 Task: Paste the data validation only.
Action: Mouse pressed left at (390, 446)
Screenshot: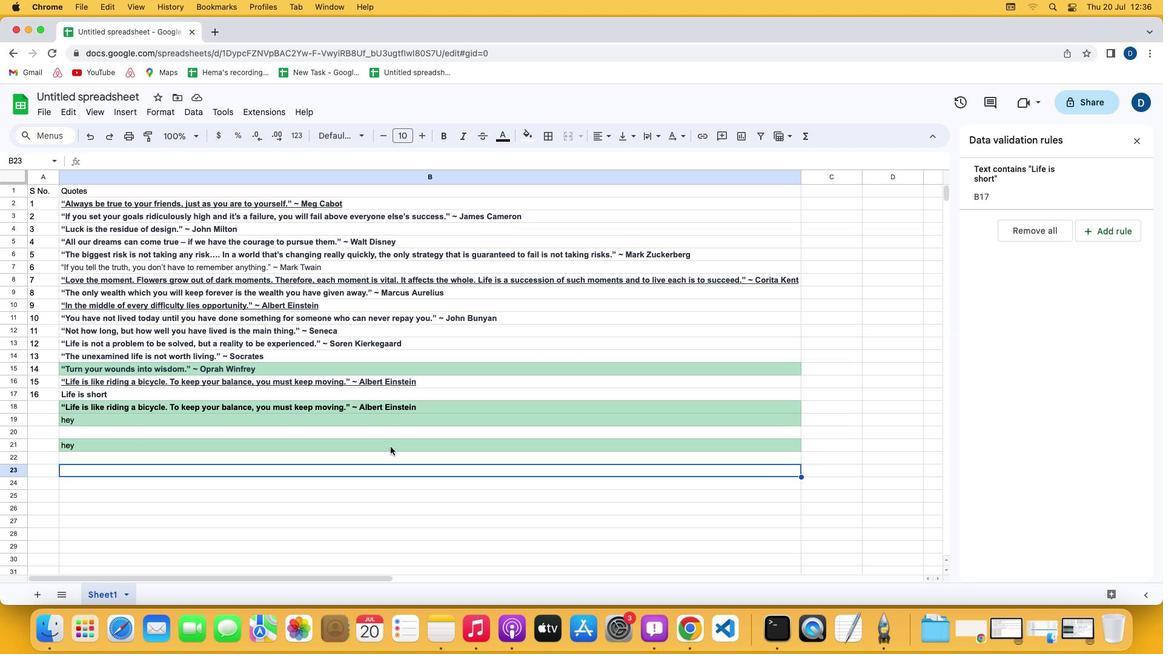 
Action: Mouse pressed left at (390, 446)
Screenshot: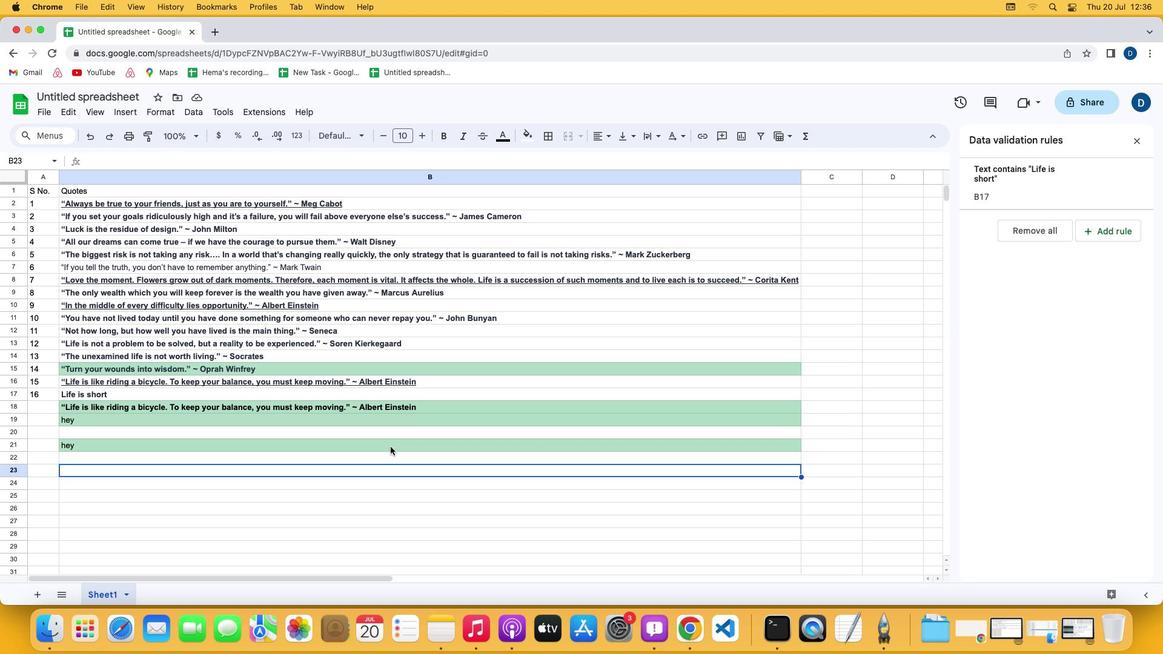 
Action: Mouse moved to (75, 107)
Screenshot: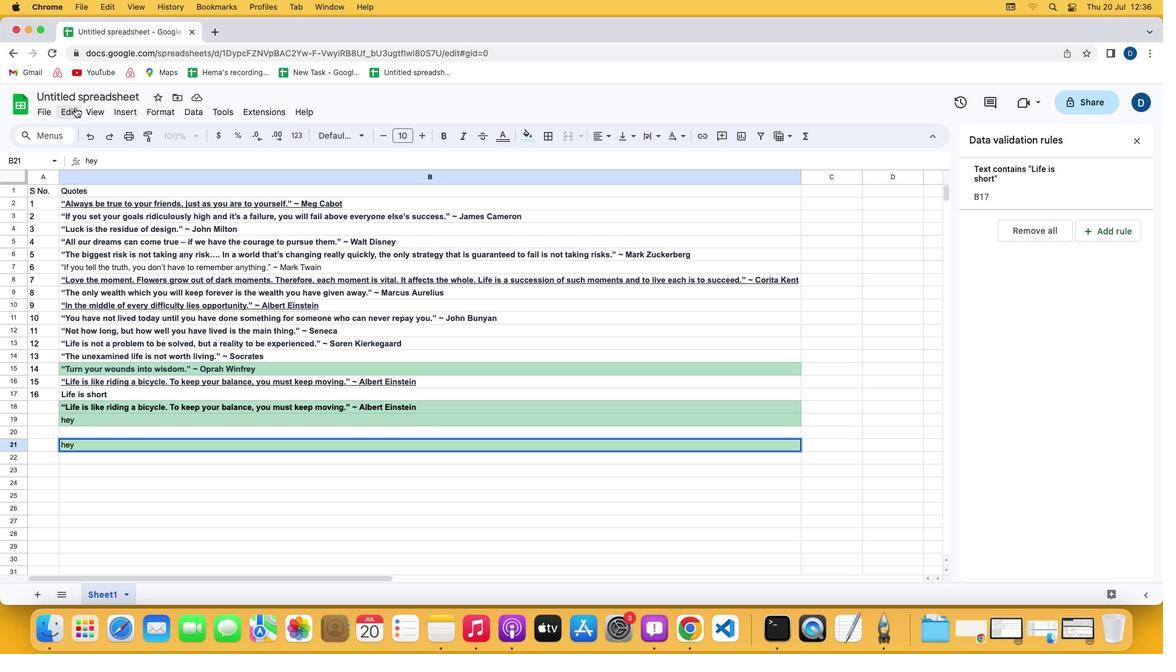 
Action: Mouse pressed left at (75, 107)
Screenshot: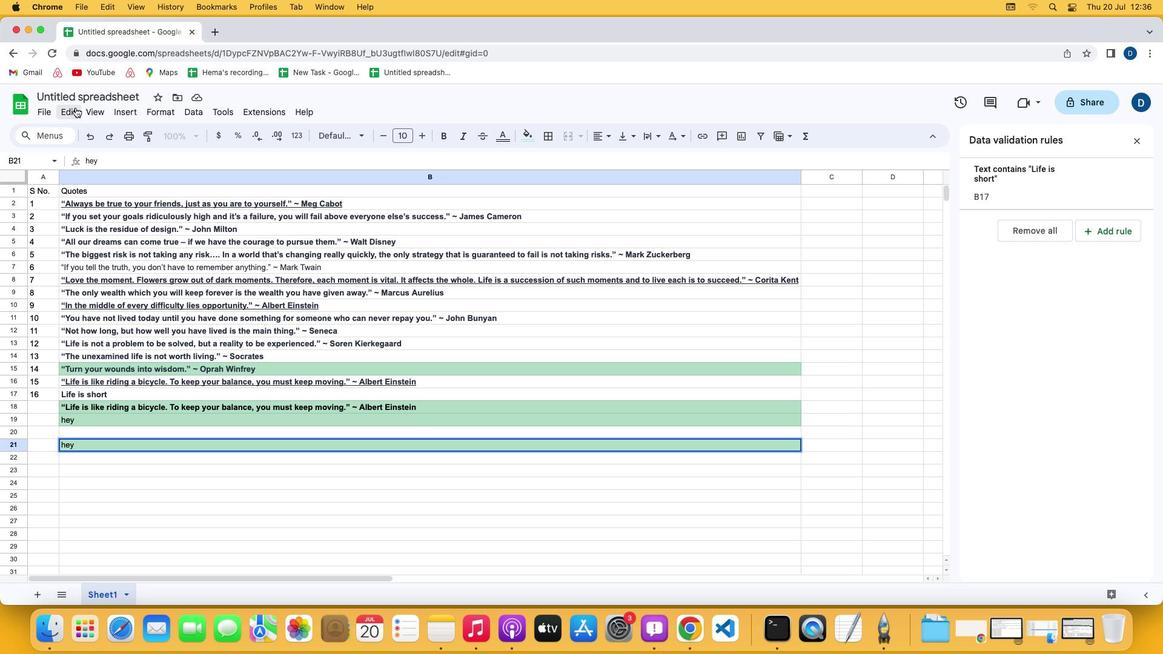 
Action: Mouse moved to (315, 319)
Screenshot: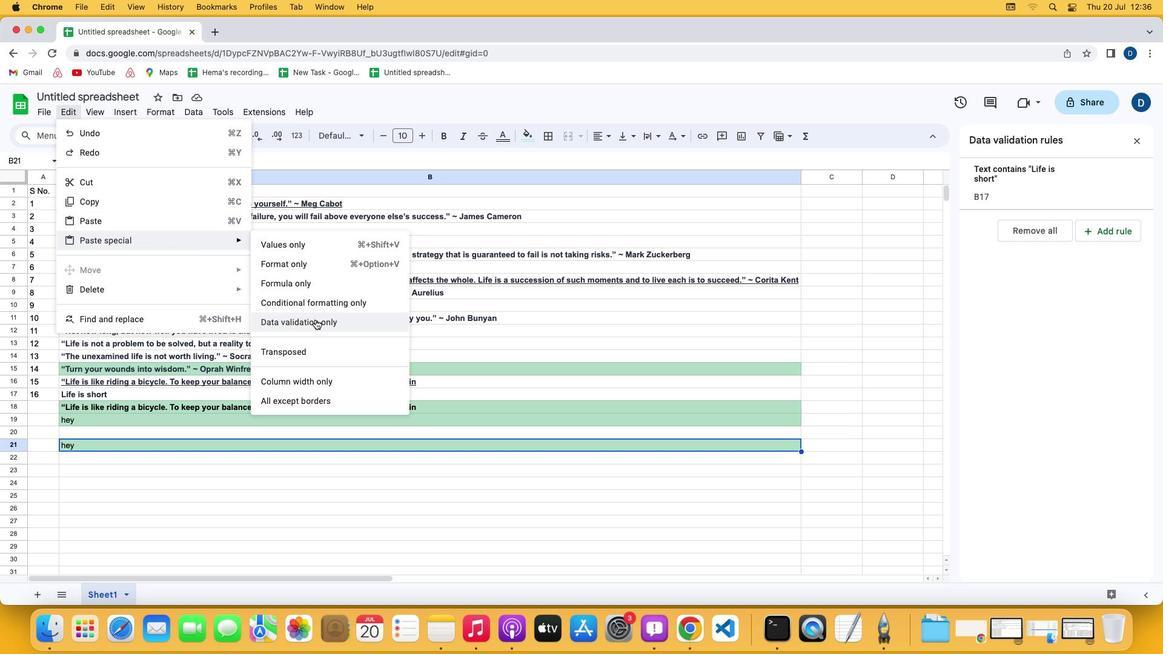 
Action: Mouse pressed left at (315, 319)
Screenshot: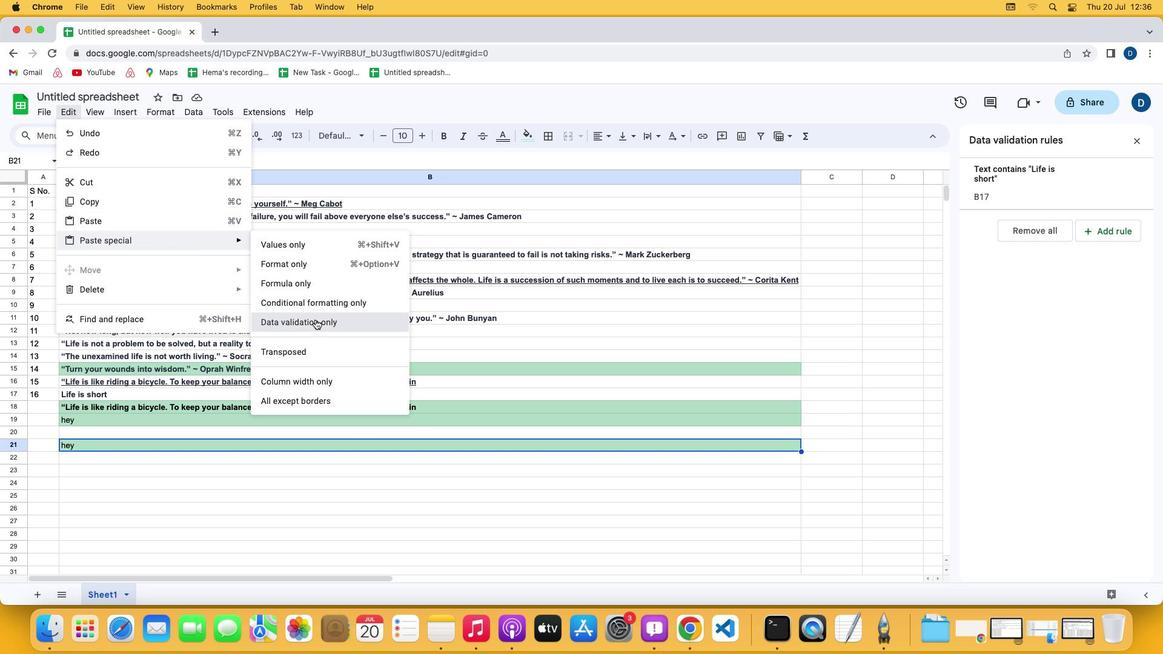 
Action: Mouse moved to (365, 496)
Screenshot: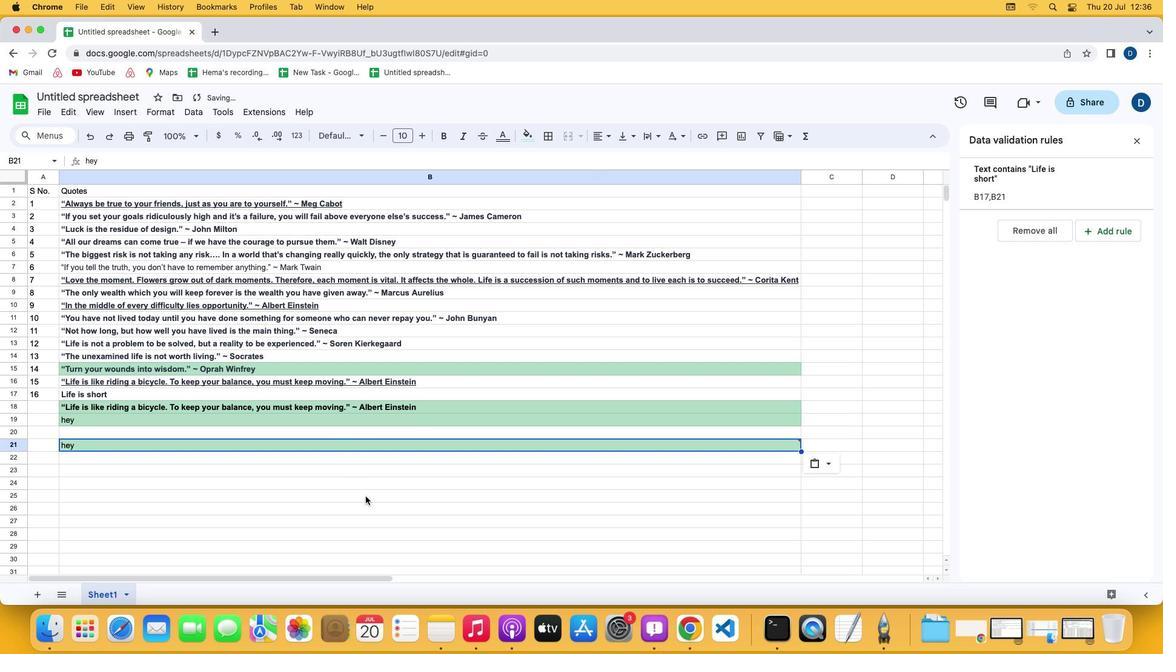 
